 Task: Add the task  Implement social media sharing feature for the app to the section Code Cowboys in the project Trex and add a Due Date to the respective task as 2024/03/22.
Action: Mouse moved to (314, 442)
Screenshot: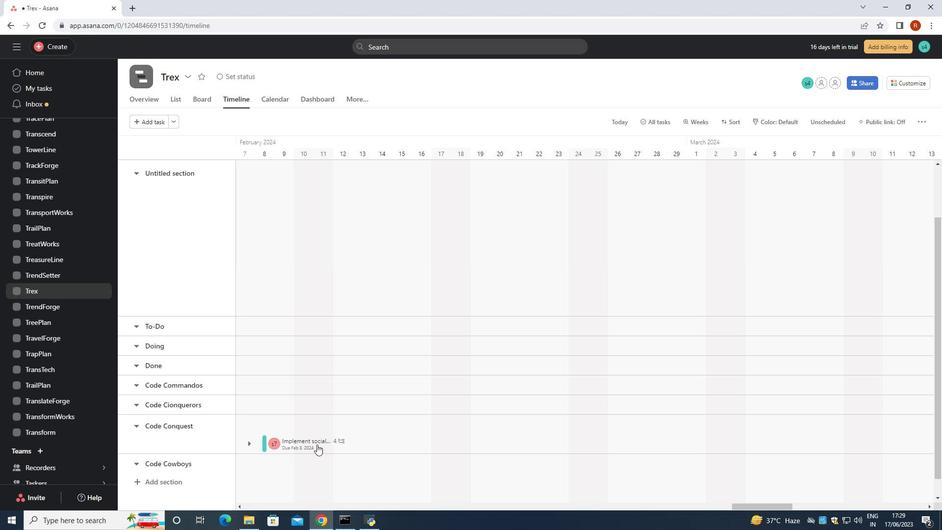 
Action: Mouse pressed left at (314, 442)
Screenshot: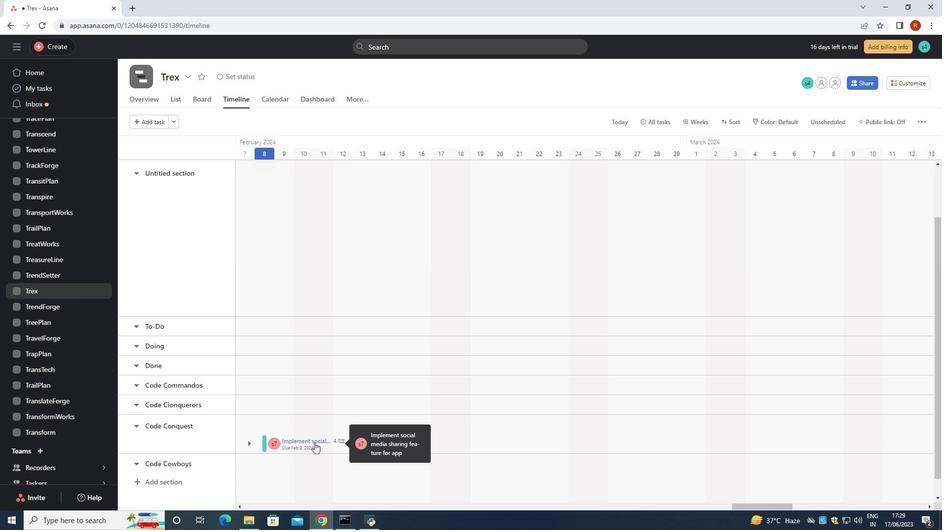 
Action: Mouse moved to (751, 211)
Screenshot: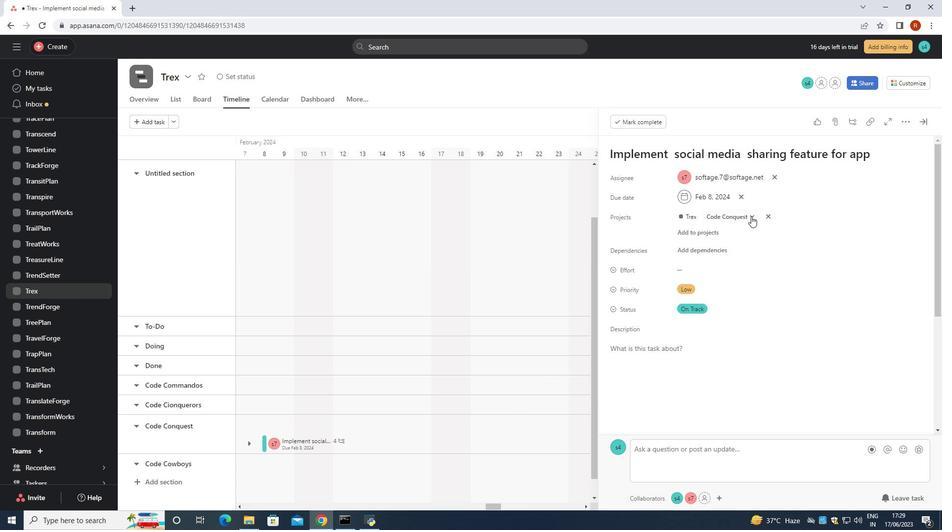 
Action: Mouse pressed left at (751, 211)
Screenshot: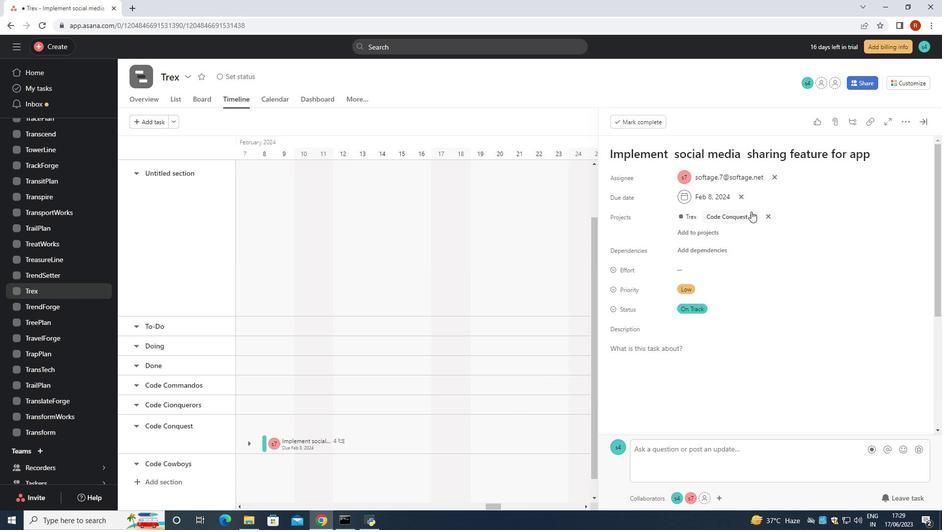
Action: Mouse moved to (706, 369)
Screenshot: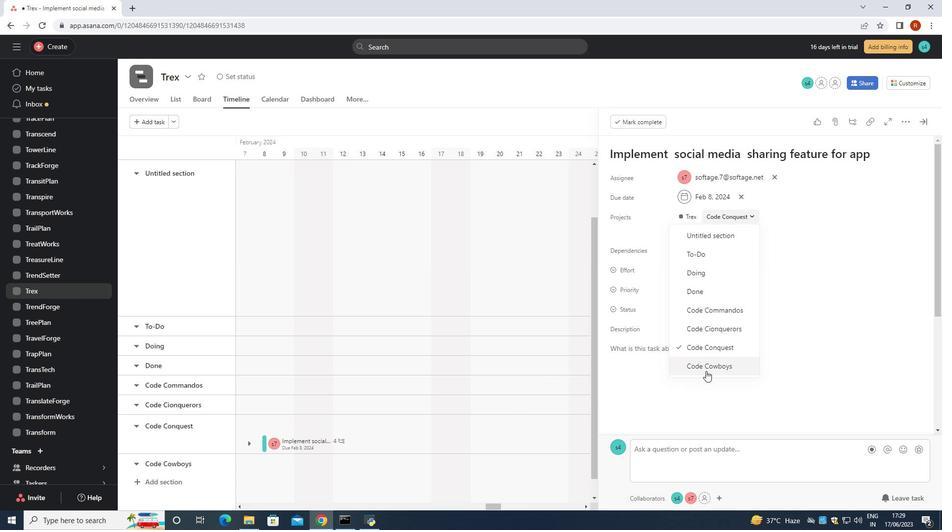 
Action: Mouse pressed left at (706, 369)
Screenshot: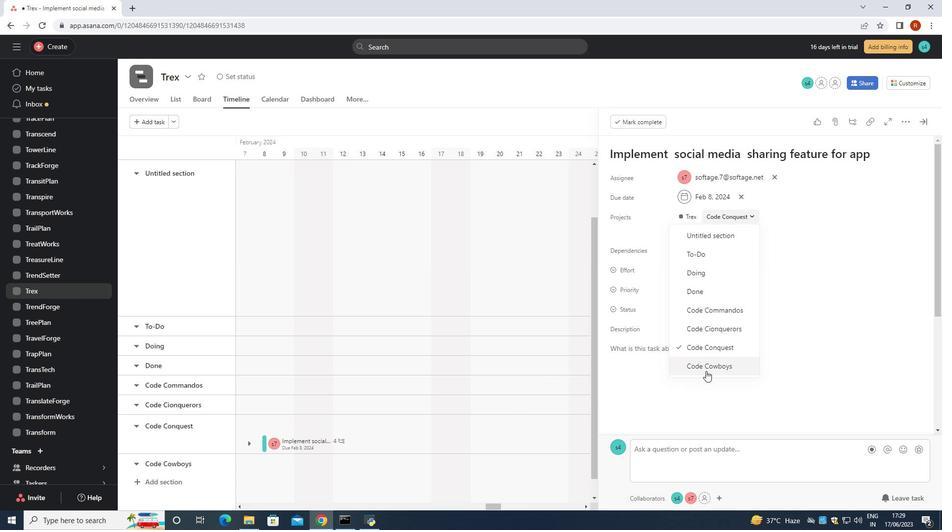 
Action: Mouse moved to (742, 196)
Screenshot: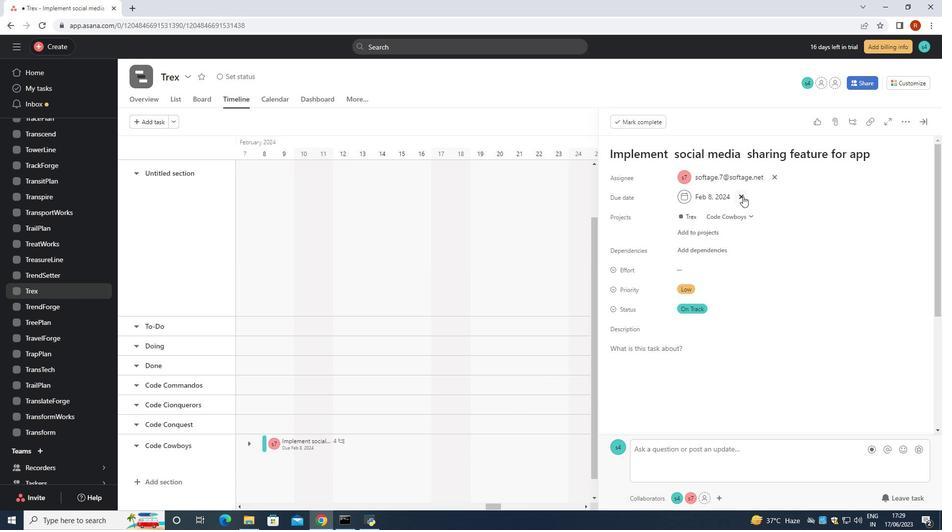 
Action: Mouse pressed left at (742, 196)
Screenshot: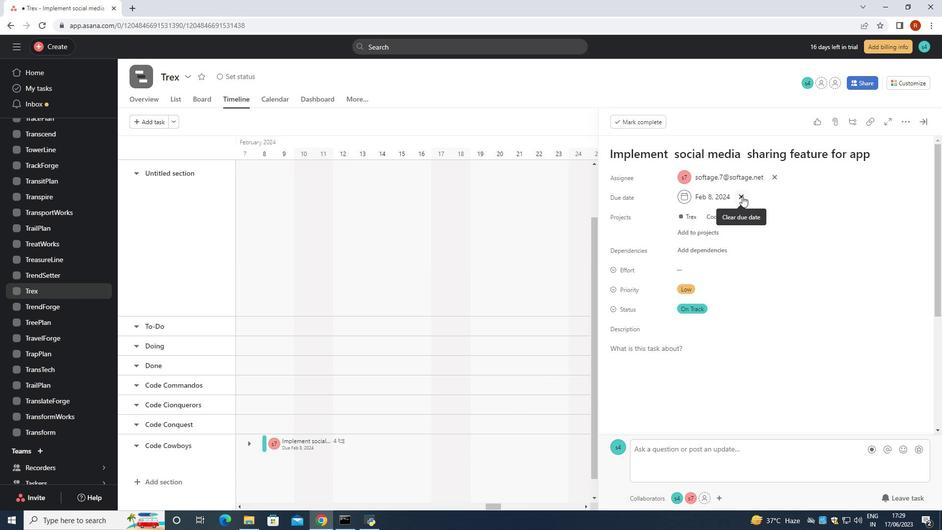 
Action: Mouse moved to (730, 195)
Screenshot: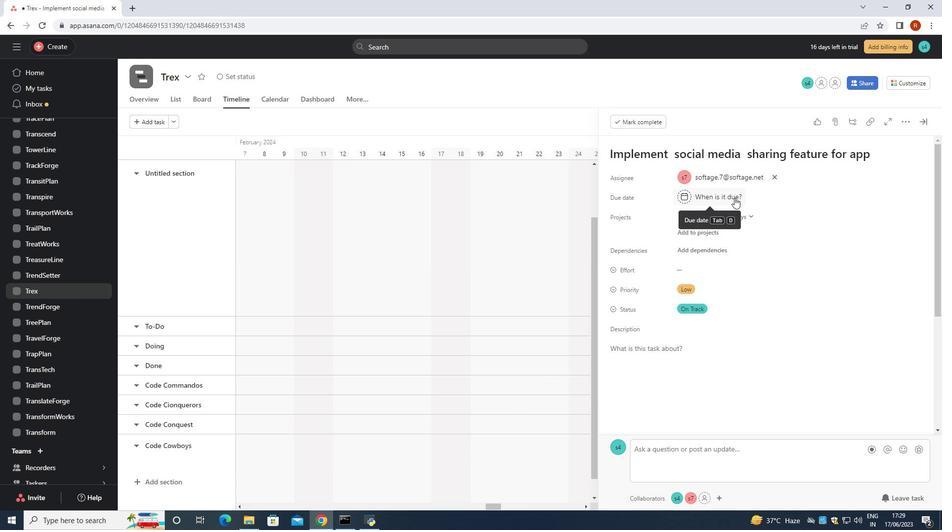 
Action: Mouse pressed left at (730, 195)
Screenshot: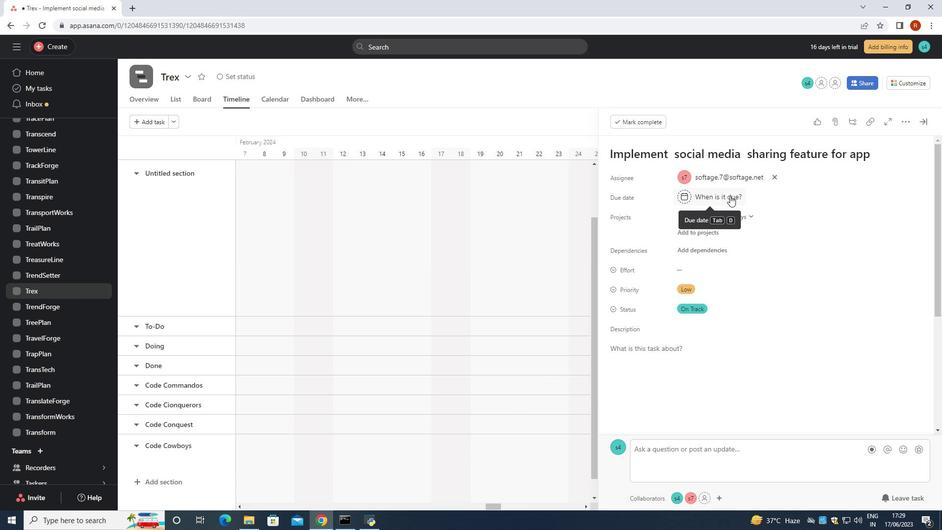 
Action: Mouse moved to (731, 195)
Screenshot: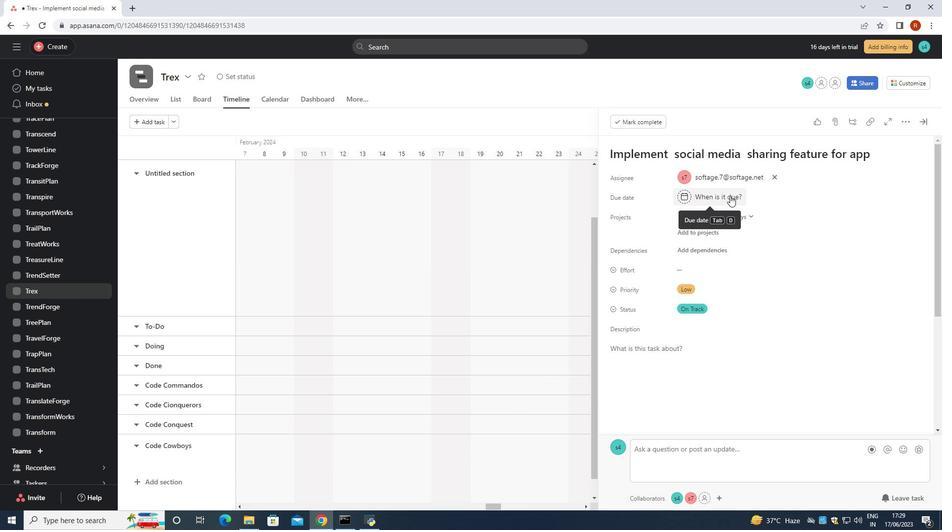 
Action: Key pressed 2024/03/0<Key.backspace>22<Key.enter>
Screenshot: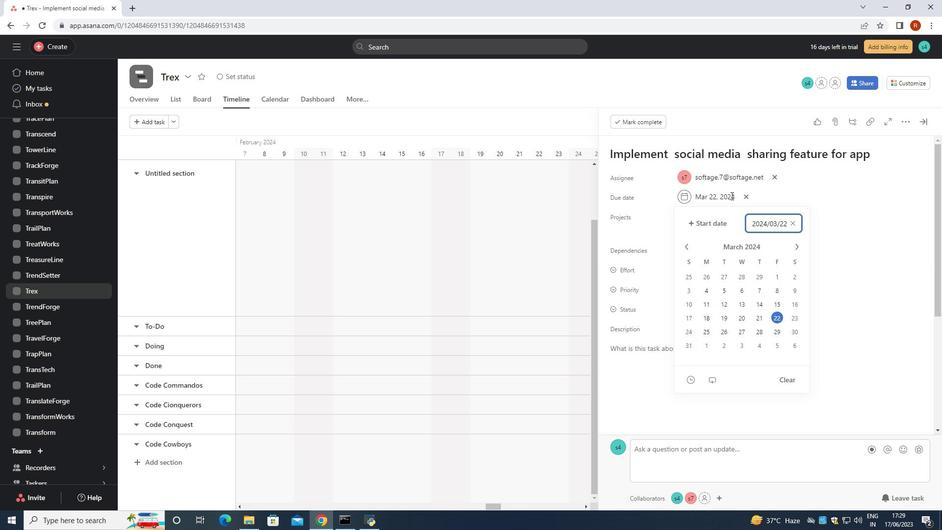 
